Task: In the  document marketing.pdf Use the feature 'and check spelling and grammer' Select the body of letter and change paragraph spacing to  'Double' Select the word  Hello and change the font size to  25
Action: Mouse moved to (343, 437)
Screenshot: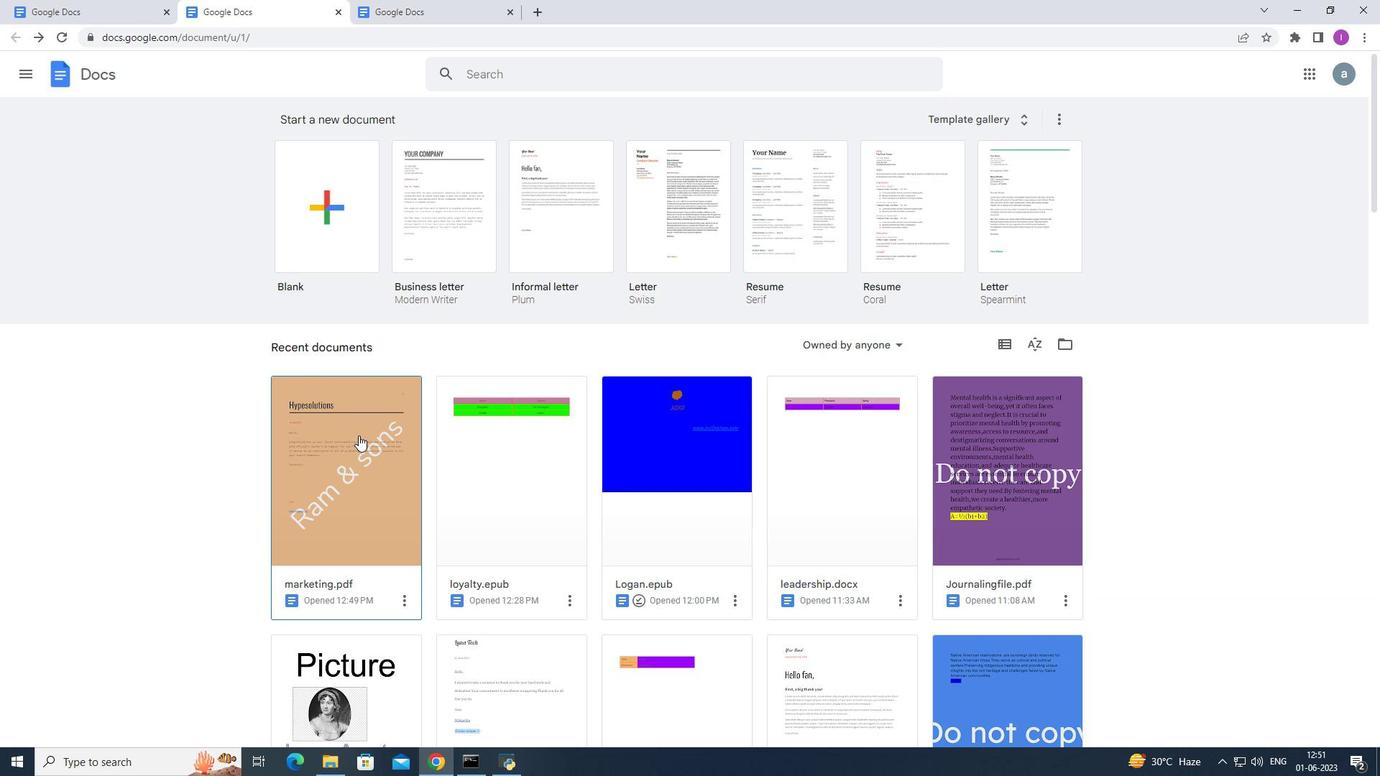 
Action: Mouse pressed left at (343, 437)
Screenshot: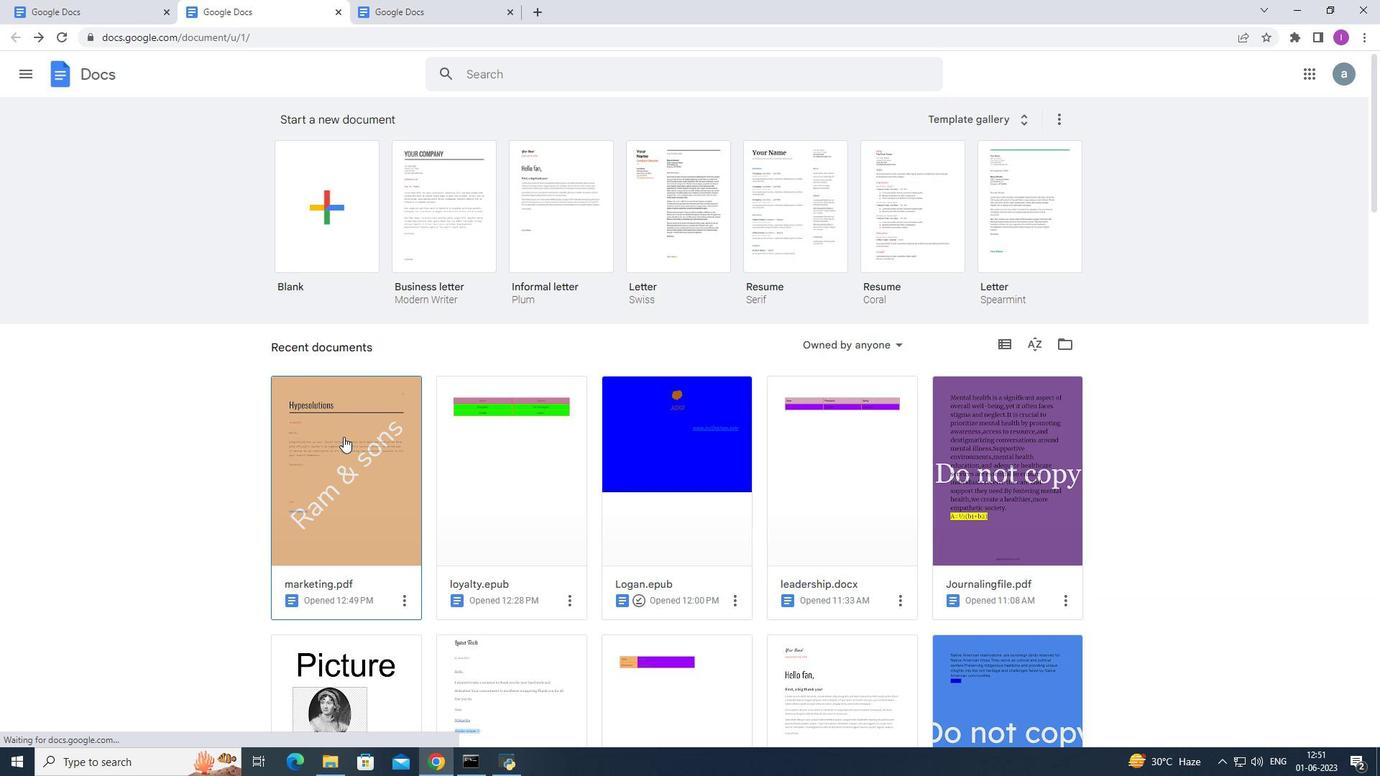 
Action: Mouse moved to (271, 76)
Screenshot: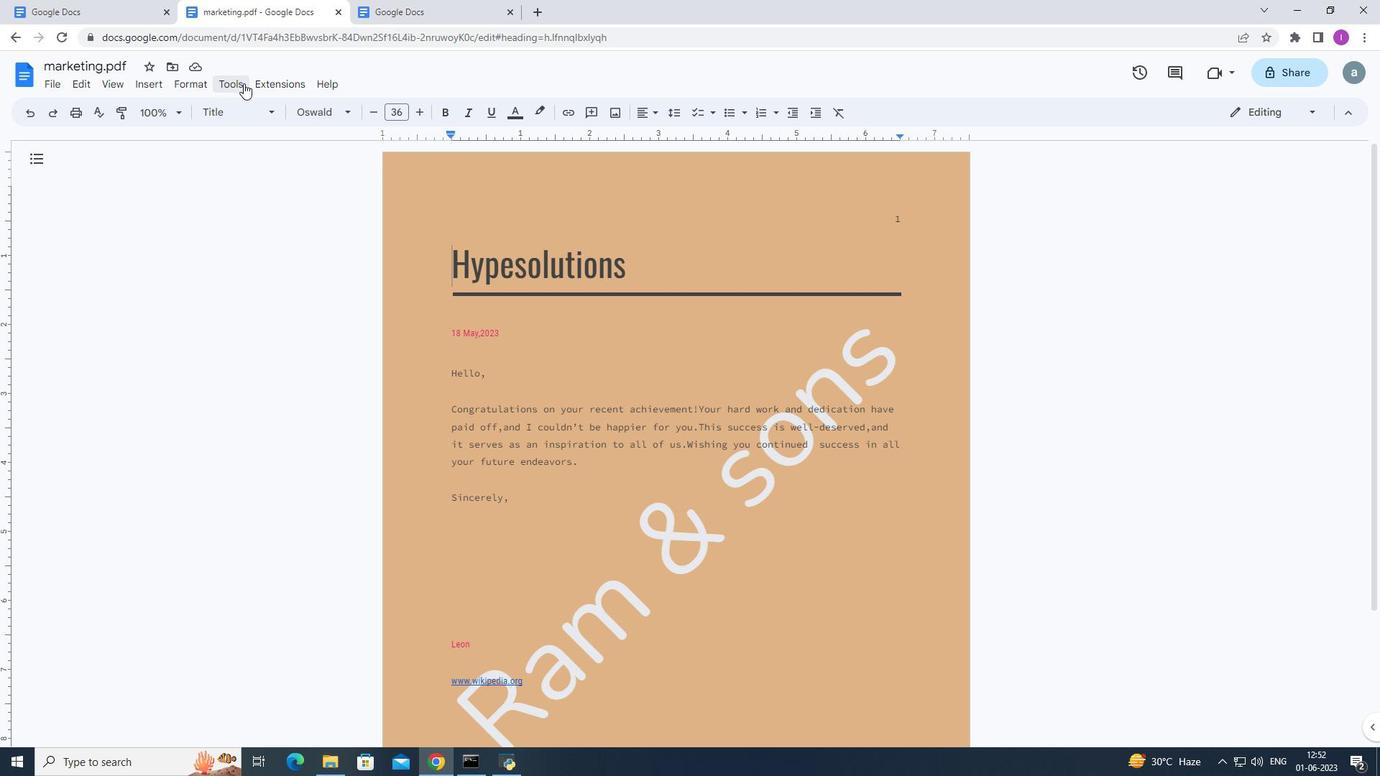 
Action: Mouse pressed left at (271, 76)
Screenshot: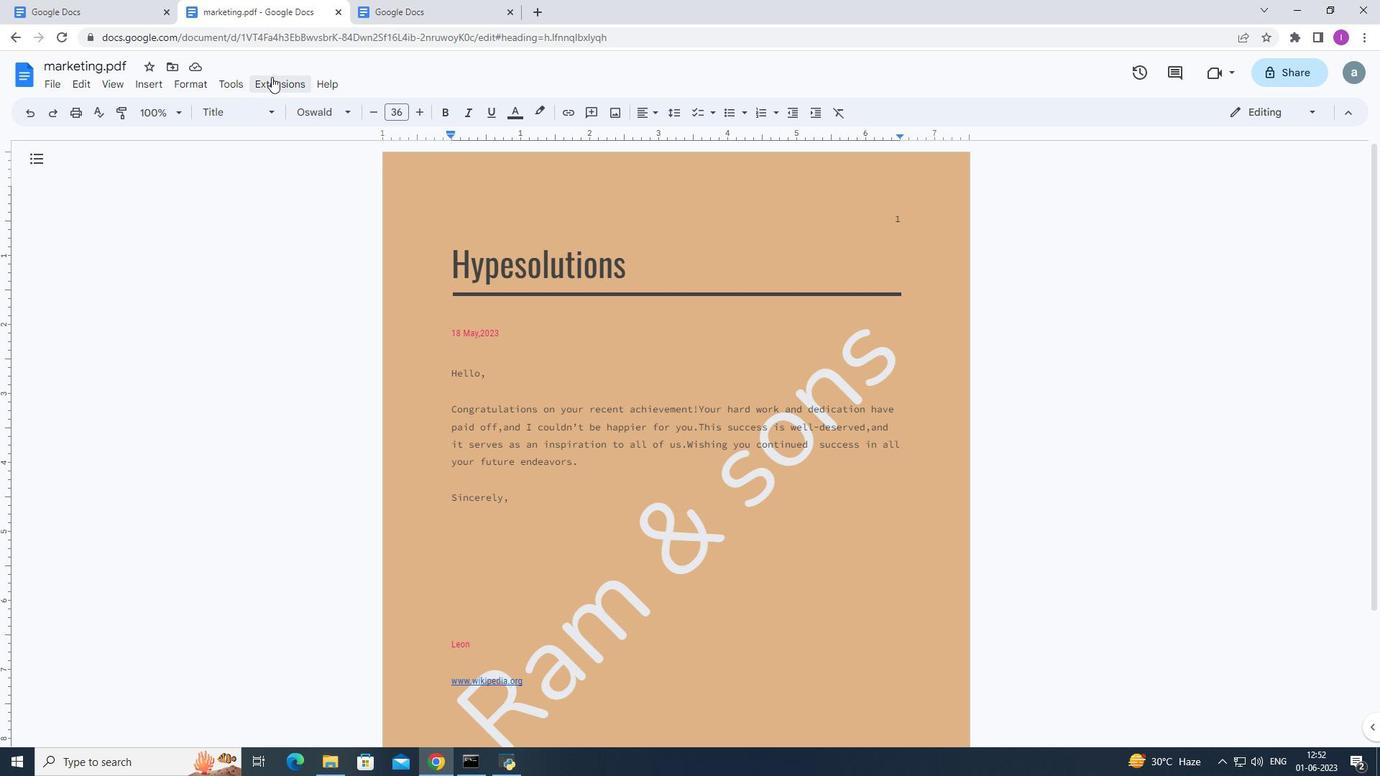 
Action: Mouse moved to (236, 85)
Screenshot: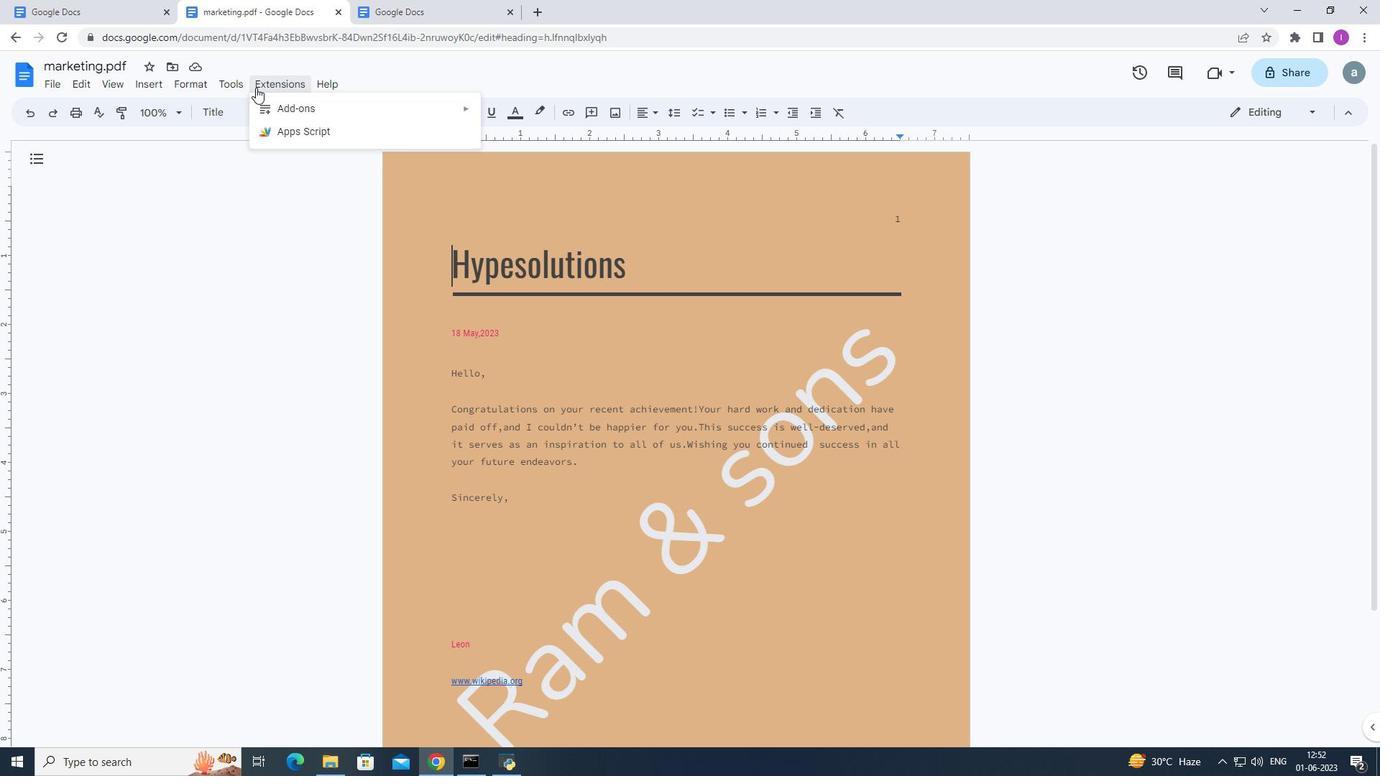 
Action: Mouse pressed left at (236, 85)
Screenshot: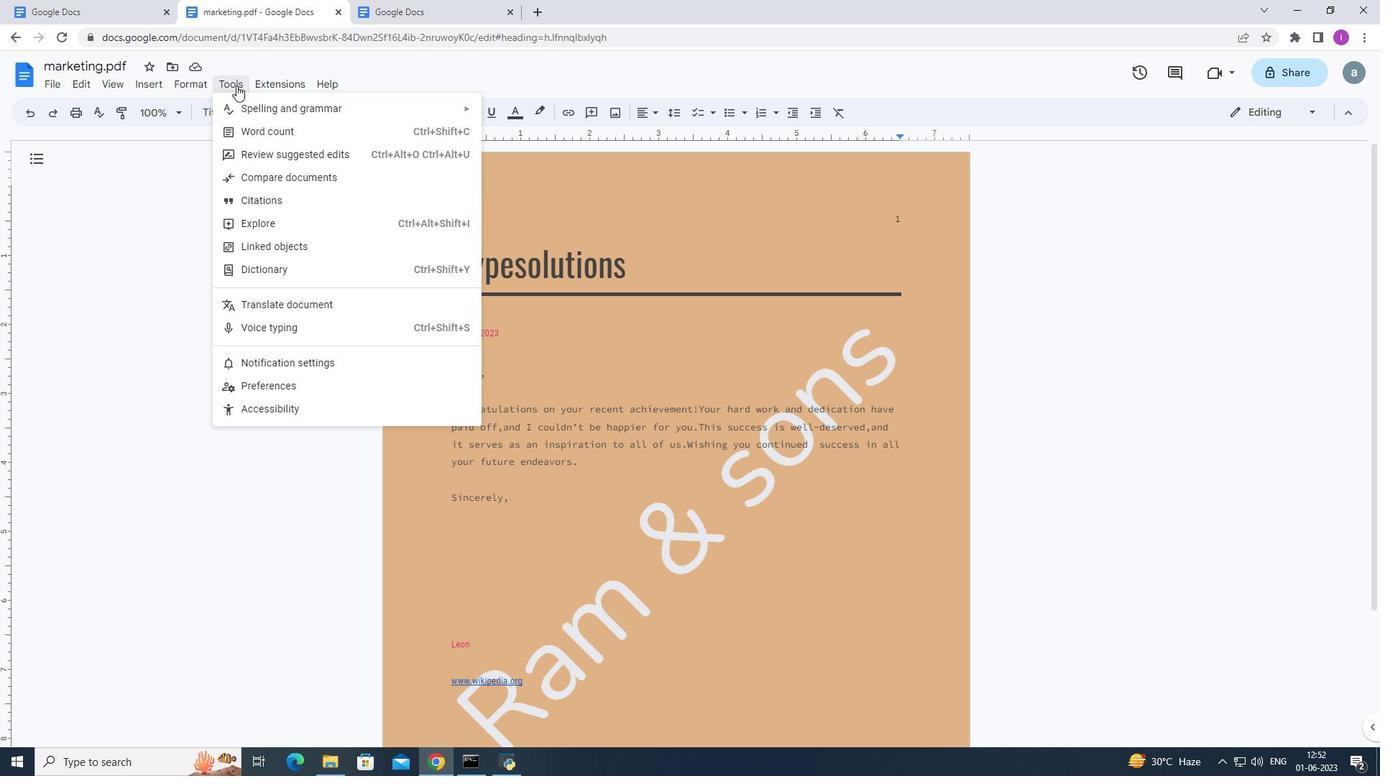 
Action: Mouse pressed left at (236, 85)
Screenshot: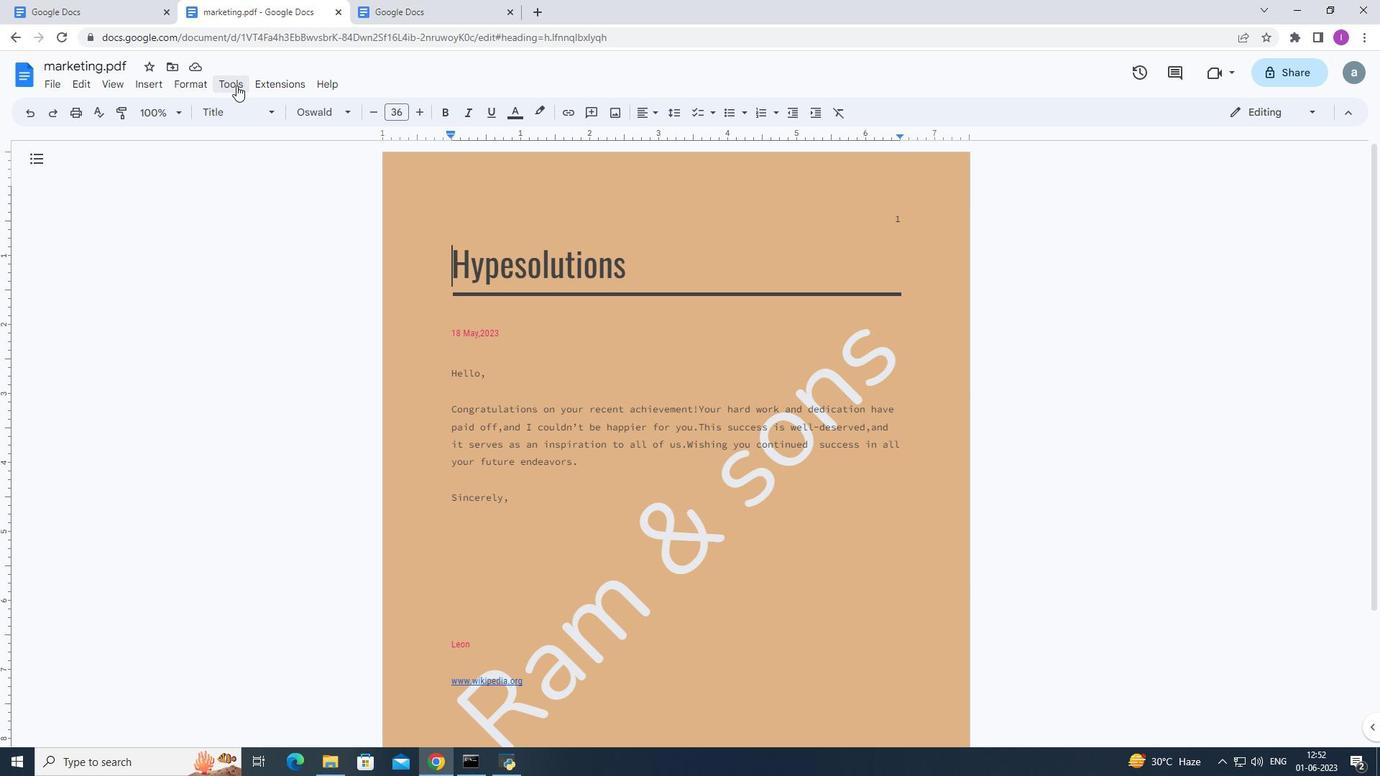 
Action: Mouse moved to (516, 109)
Screenshot: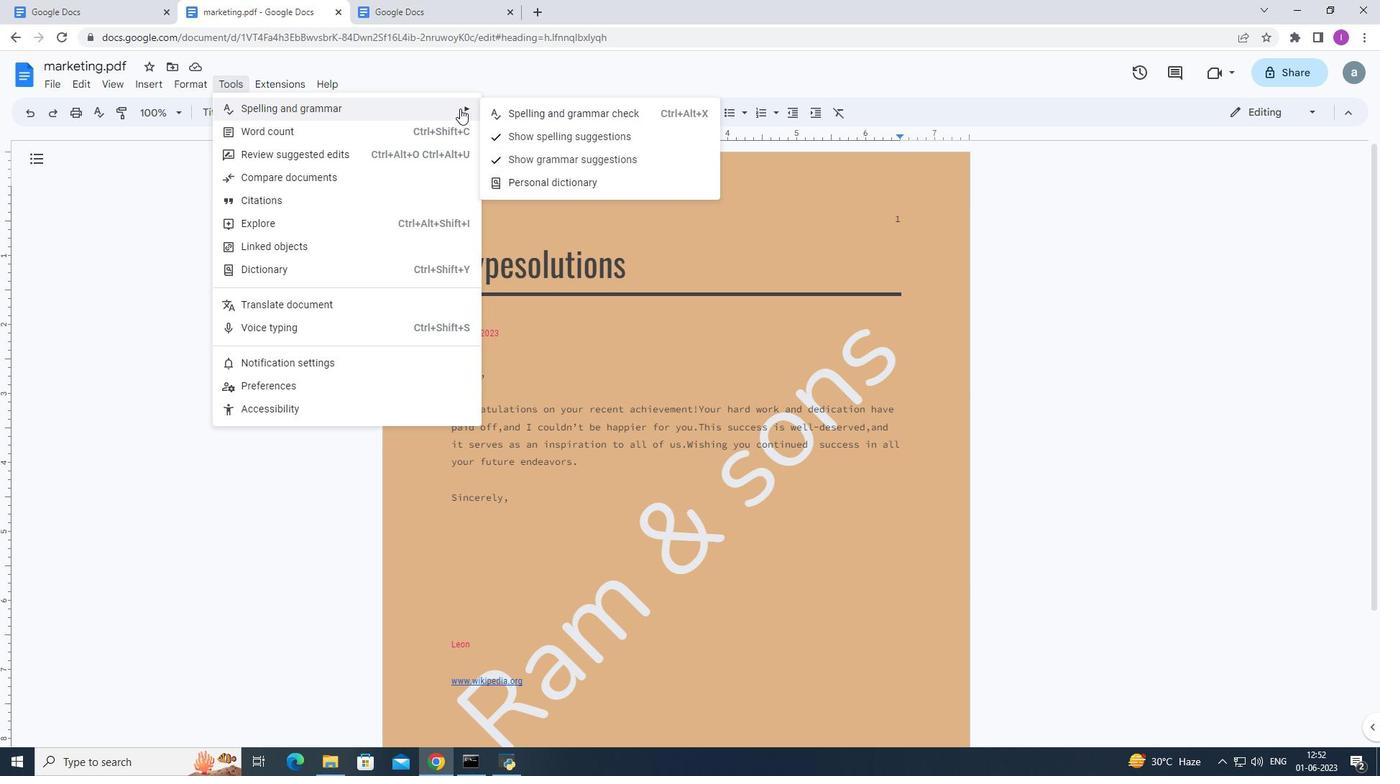 
Action: Mouse pressed left at (516, 109)
Screenshot: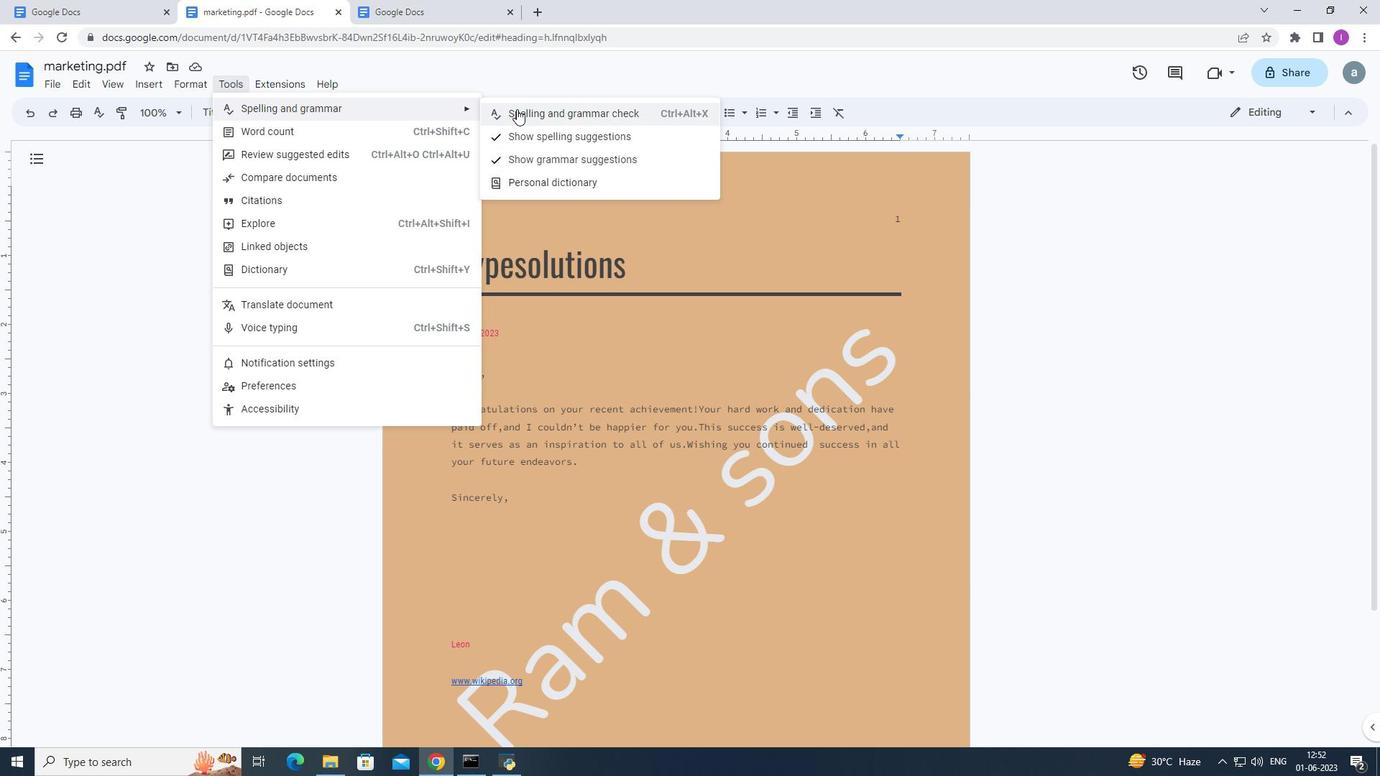 
Action: Mouse moved to (444, 367)
Screenshot: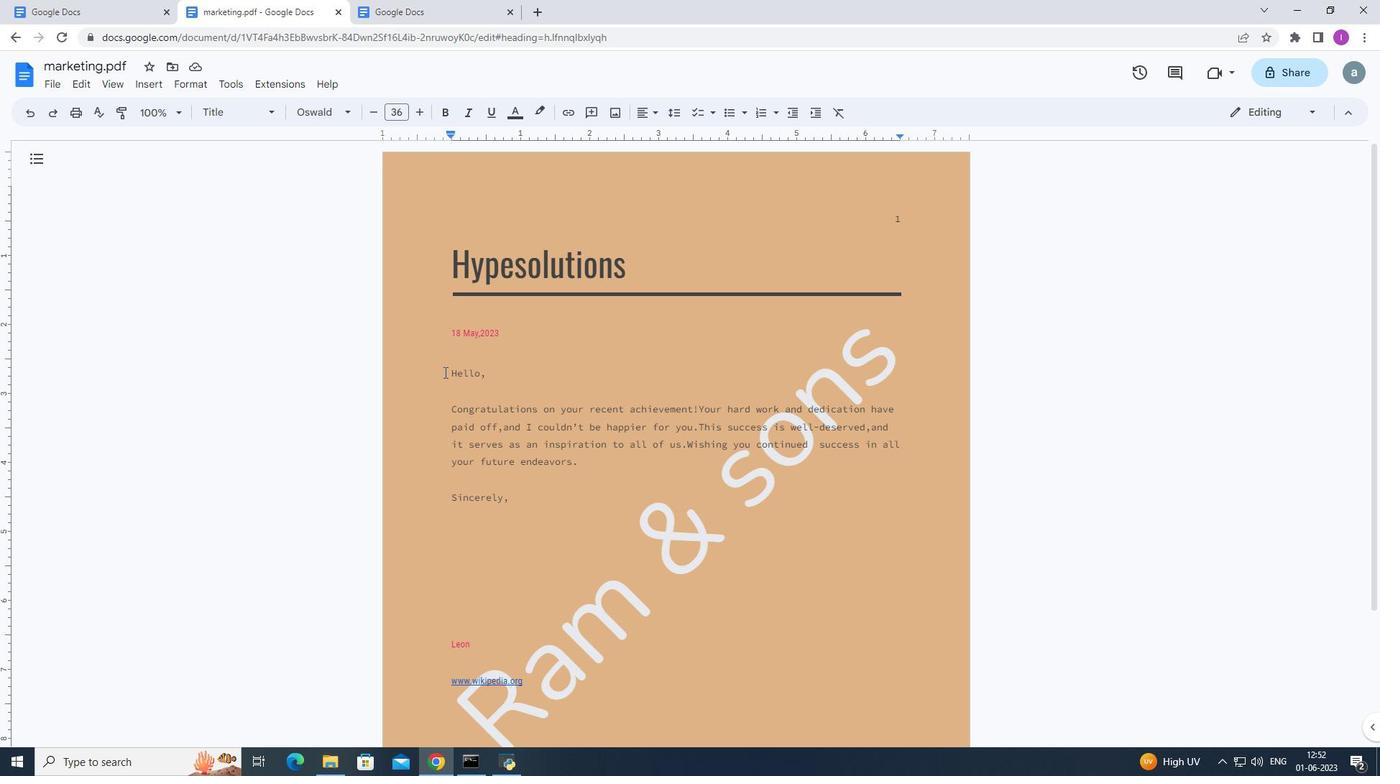 
Action: Mouse pressed left at (444, 367)
Screenshot: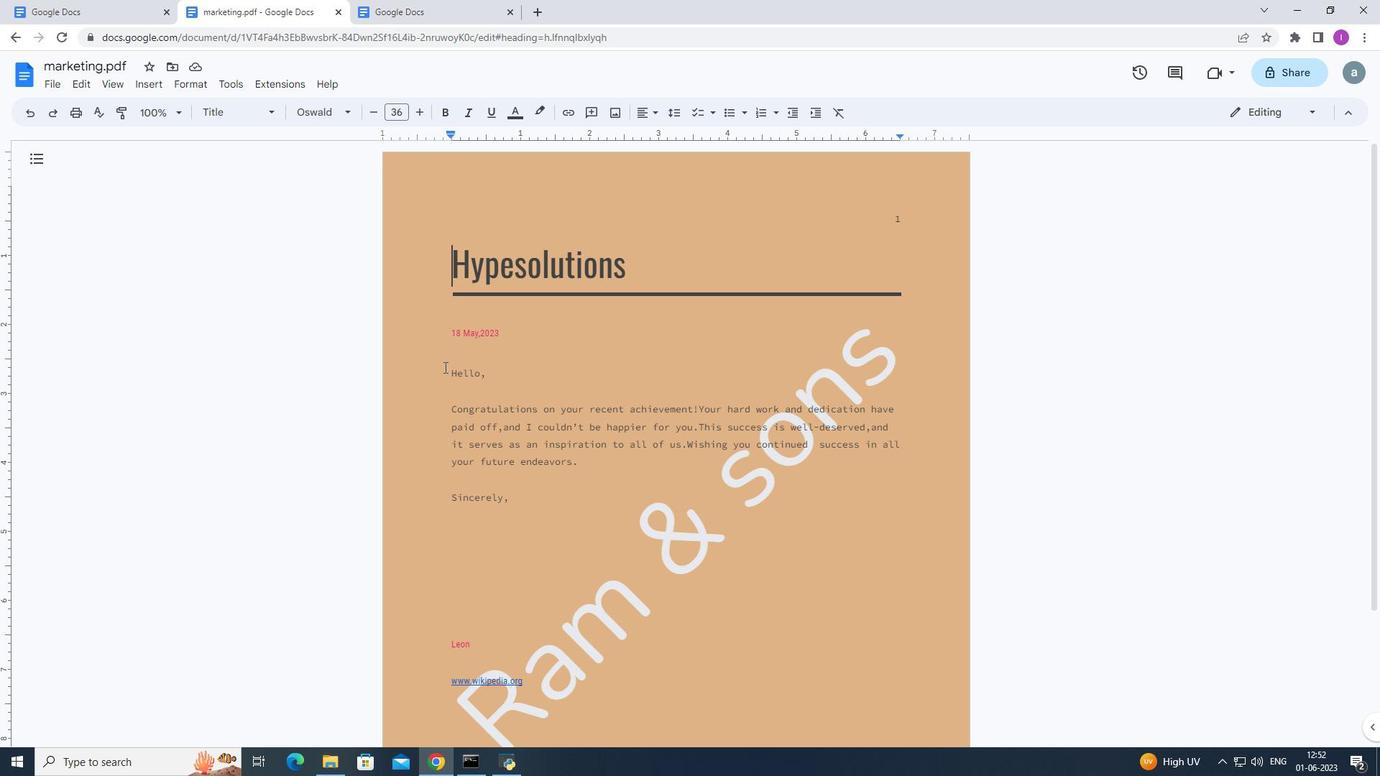 
Action: Mouse moved to (676, 109)
Screenshot: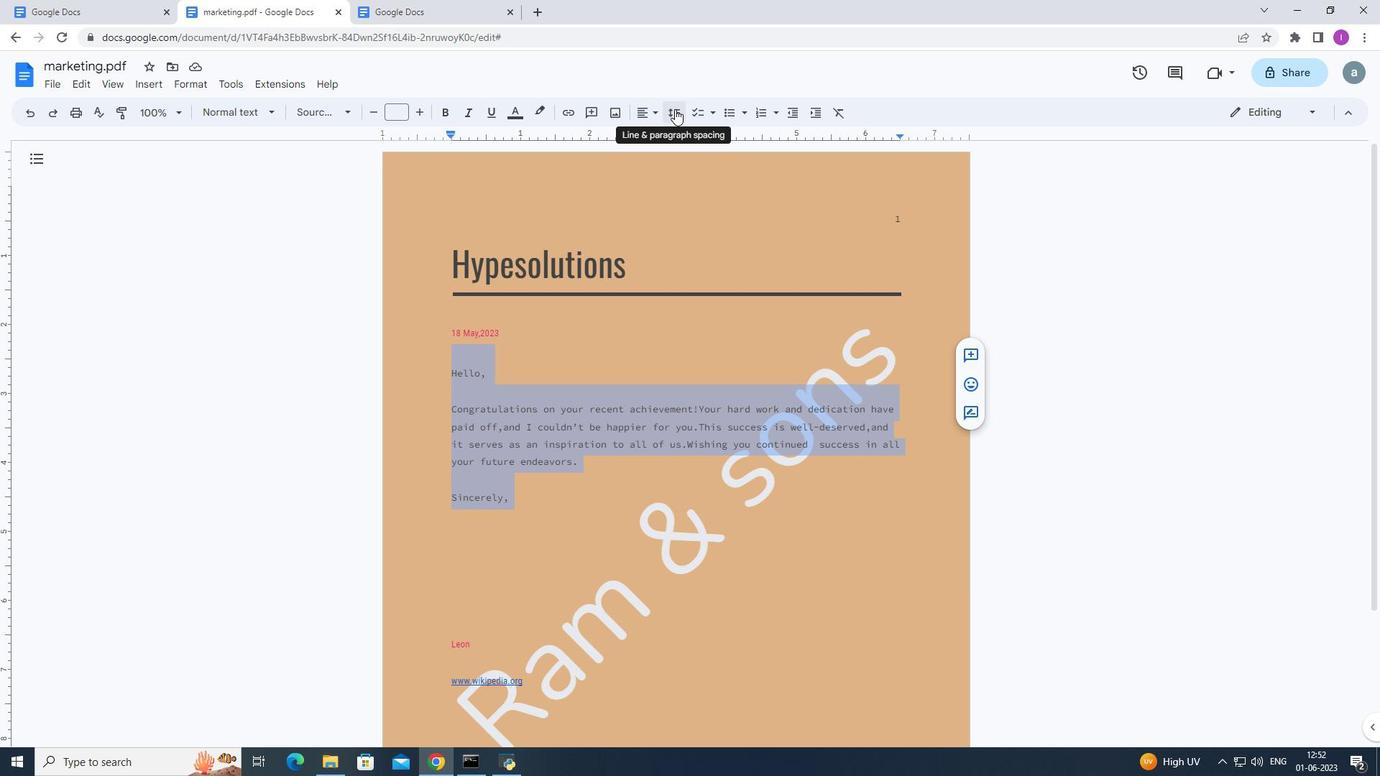 
Action: Mouse pressed left at (676, 109)
Screenshot: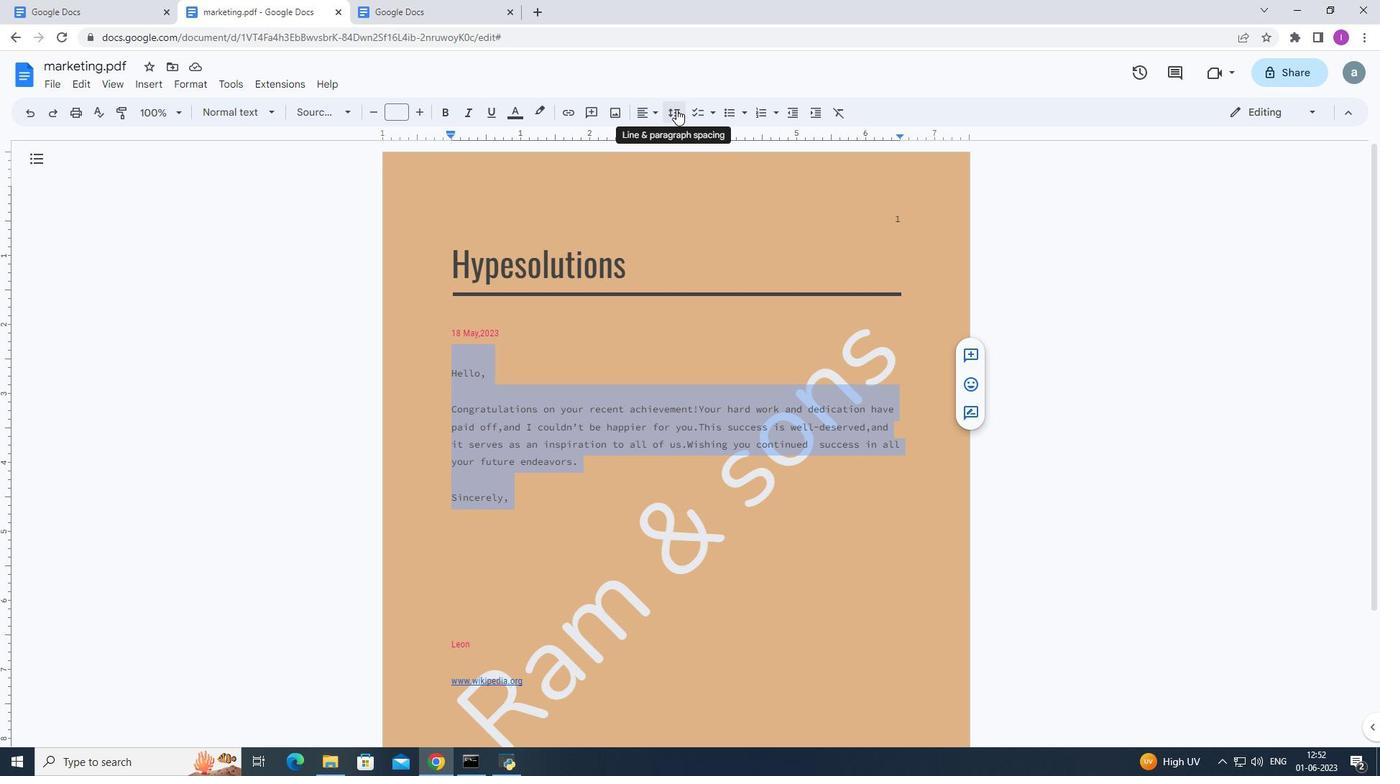
Action: Mouse moved to (702, 212)
Screenshot: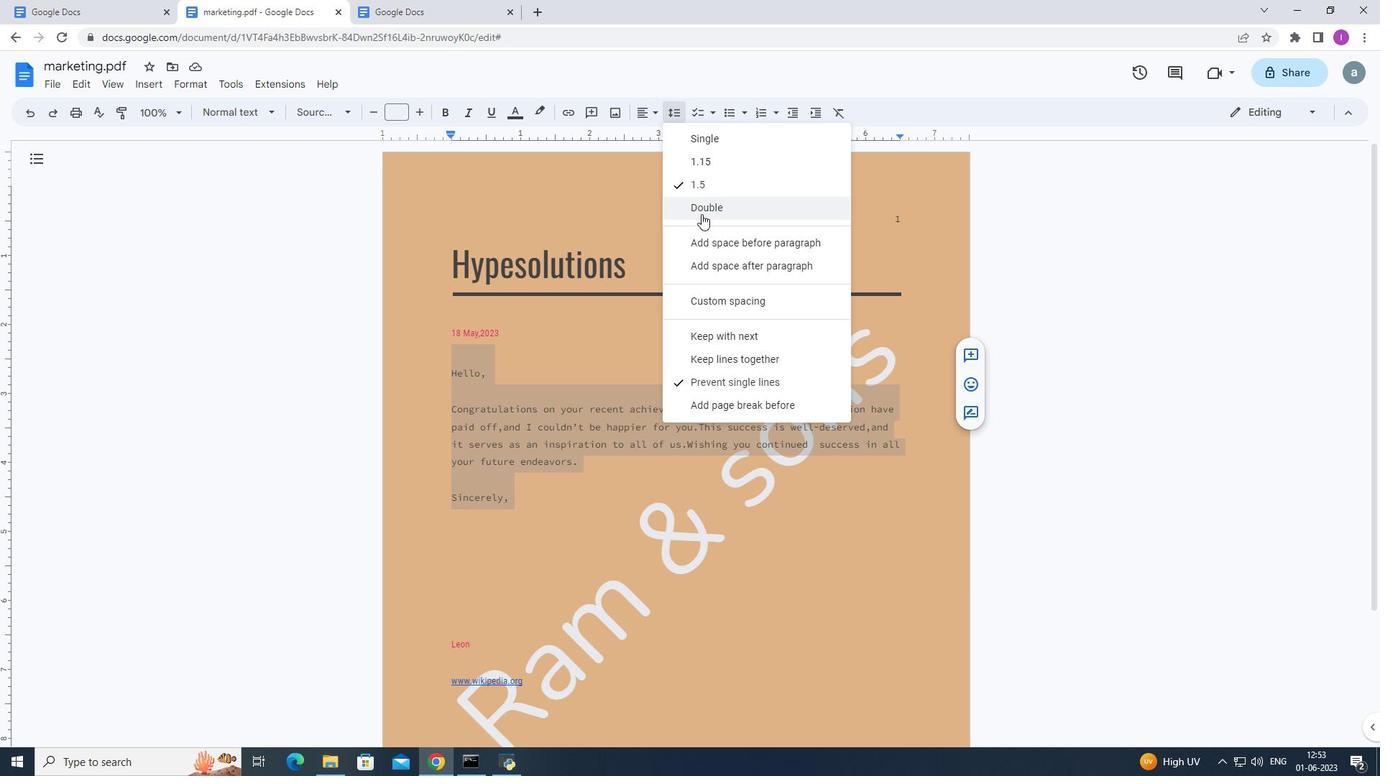 
Action: Mouse pressed left at (702, 212)
Screenshot: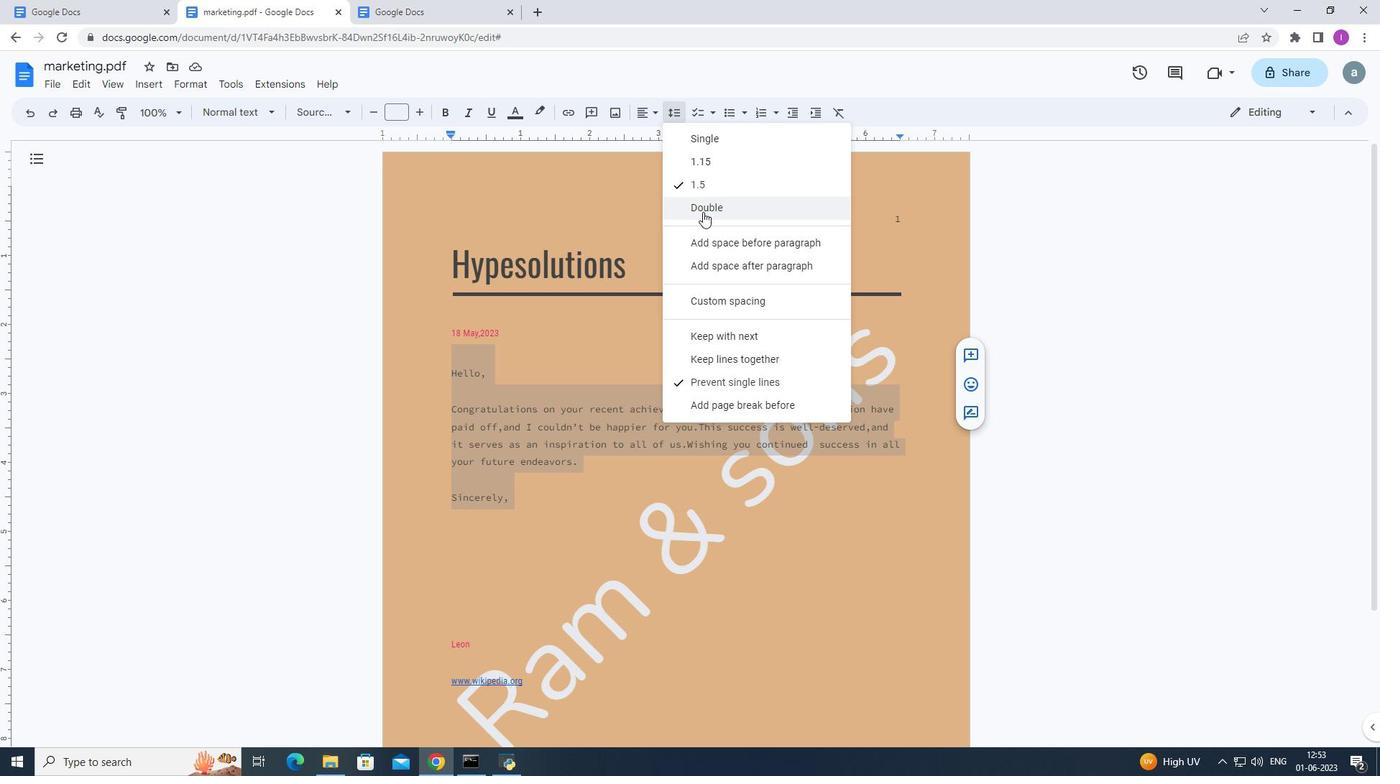 
Action: Mouse moved to (278, 355)
Screenshot: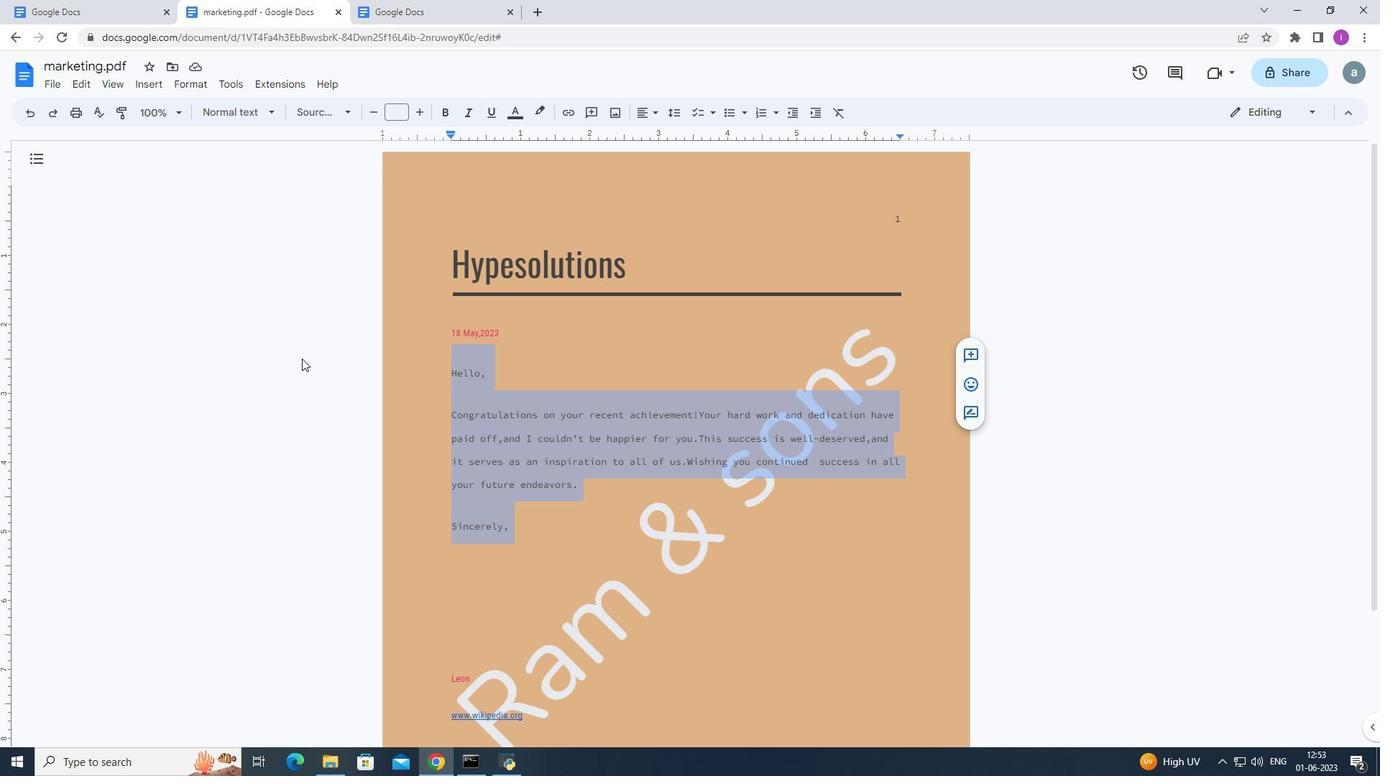 
Action: Mouse pressed left at (278, 355)
Screenshot: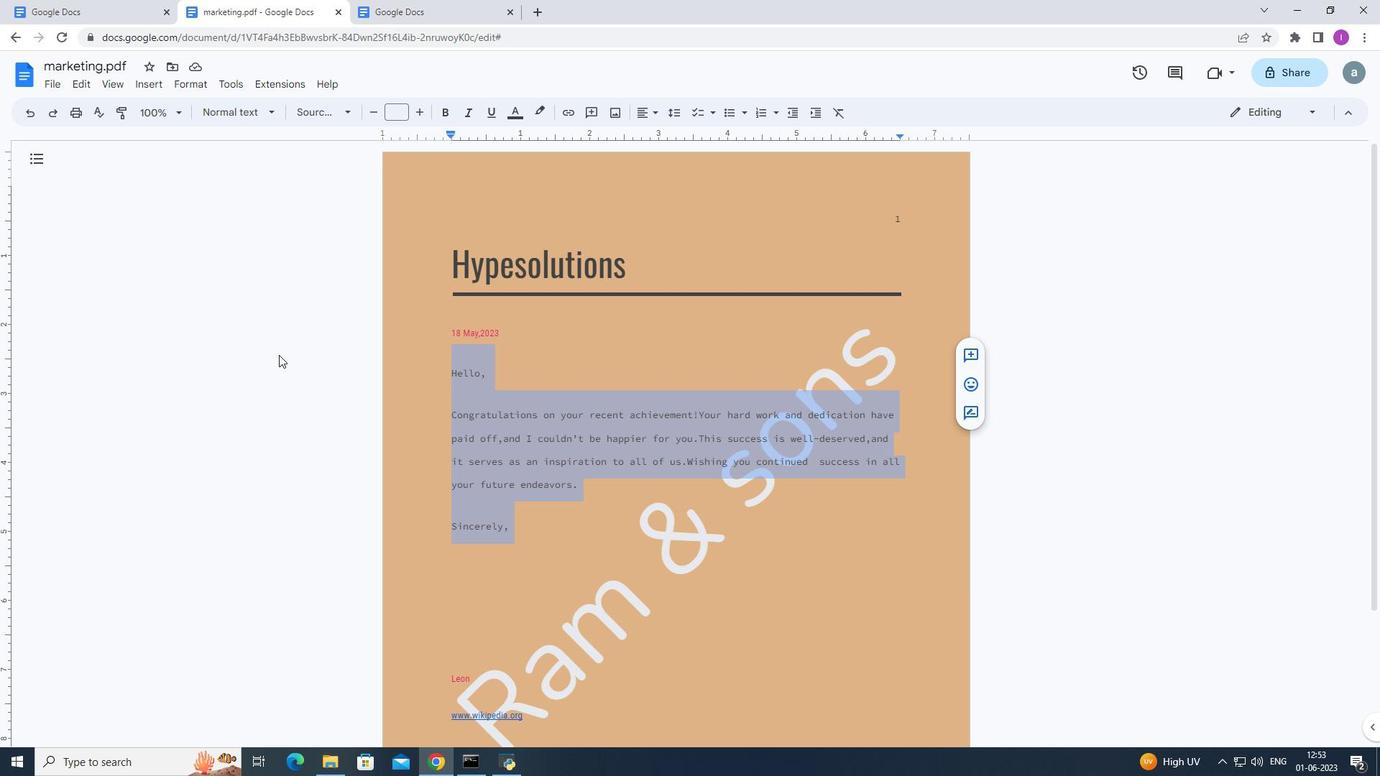
Action: Mouse moved to (511, 370)
Screenshot: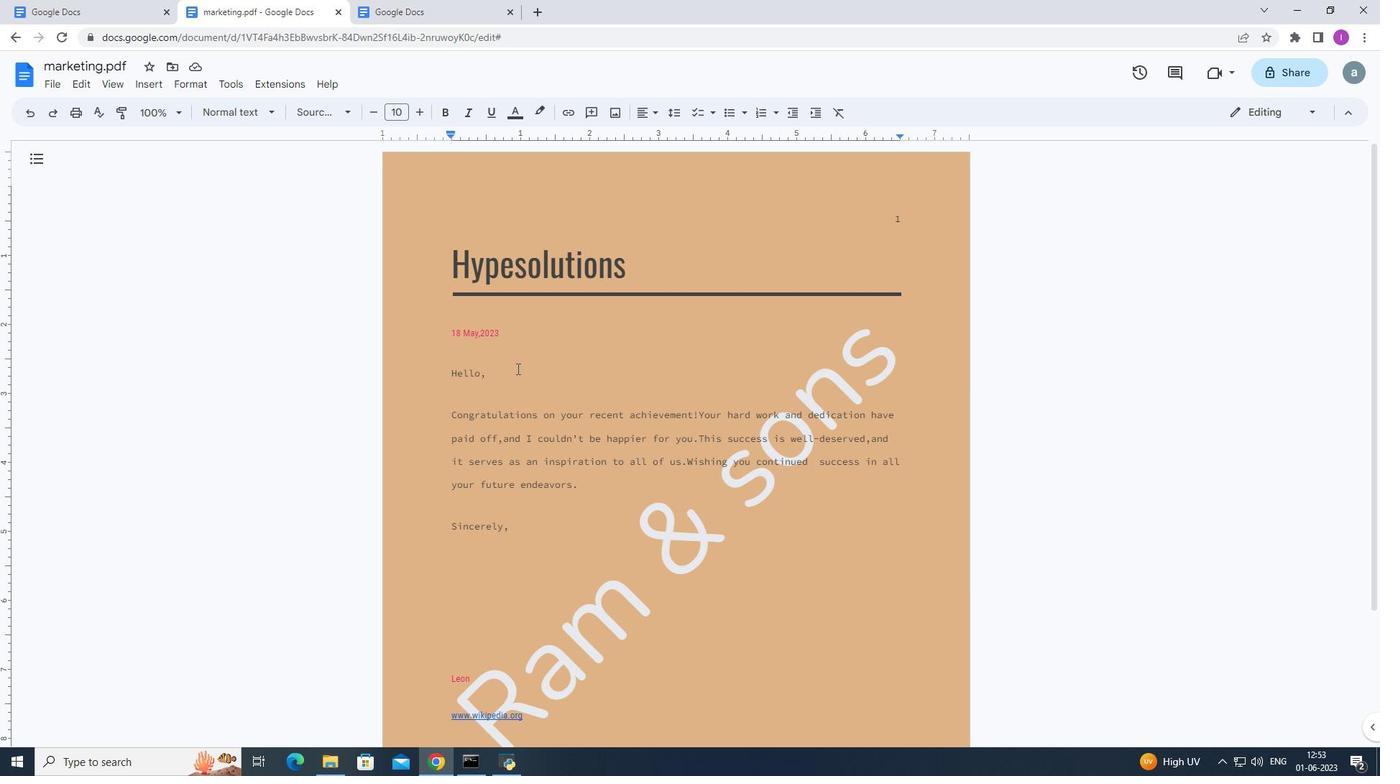 
Action: Mouse pressed left at (511, 370)
Screenshot: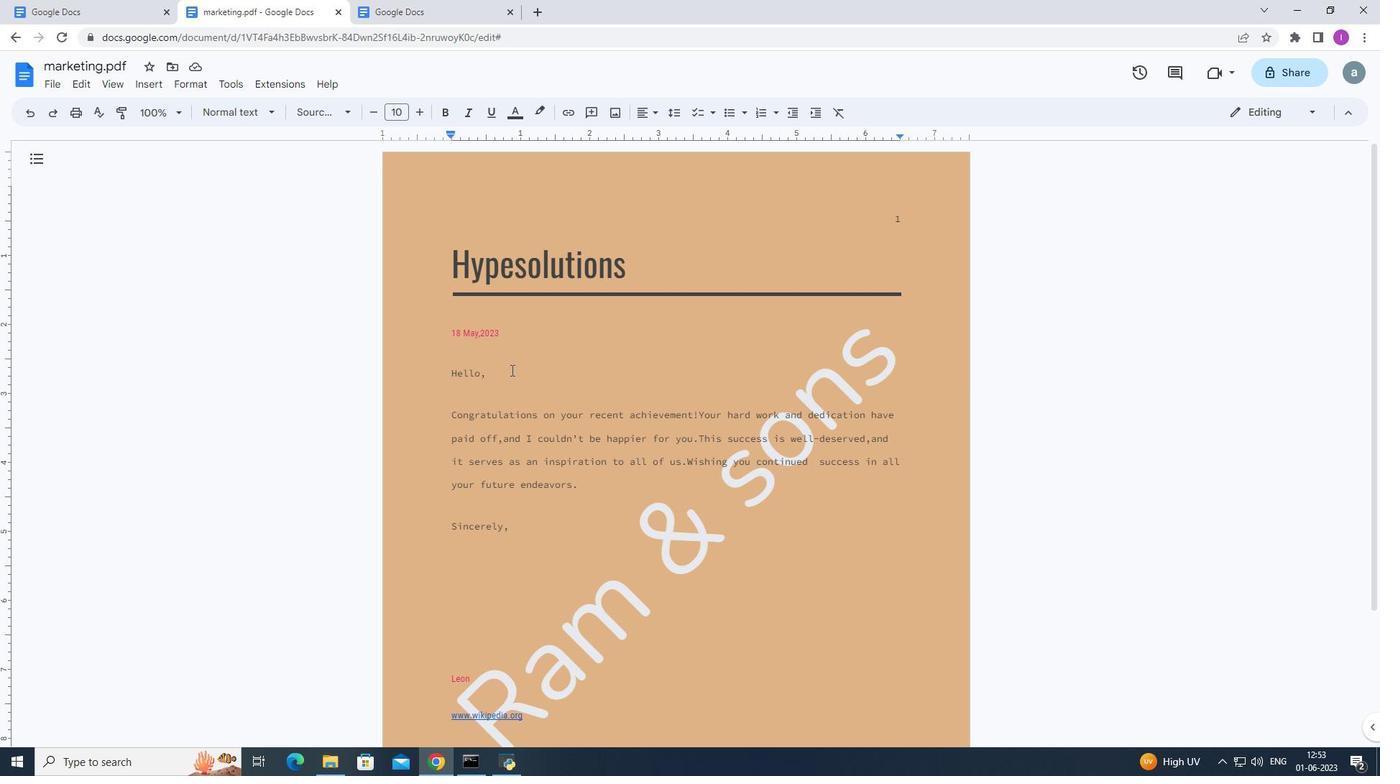 
Action: Mouse moved to (401, 113)
Screenshot: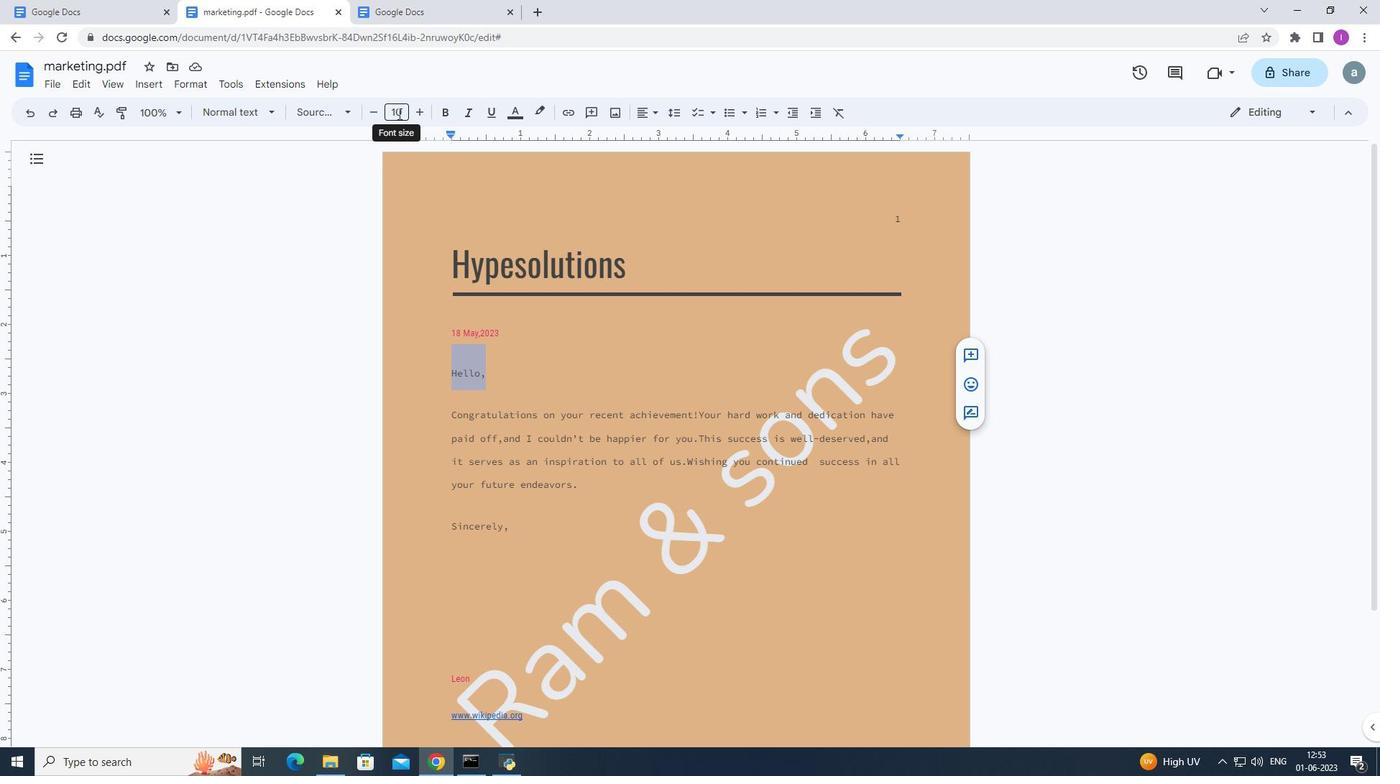 
Action: Mouse pressed left at (401, 113)
Screenshot: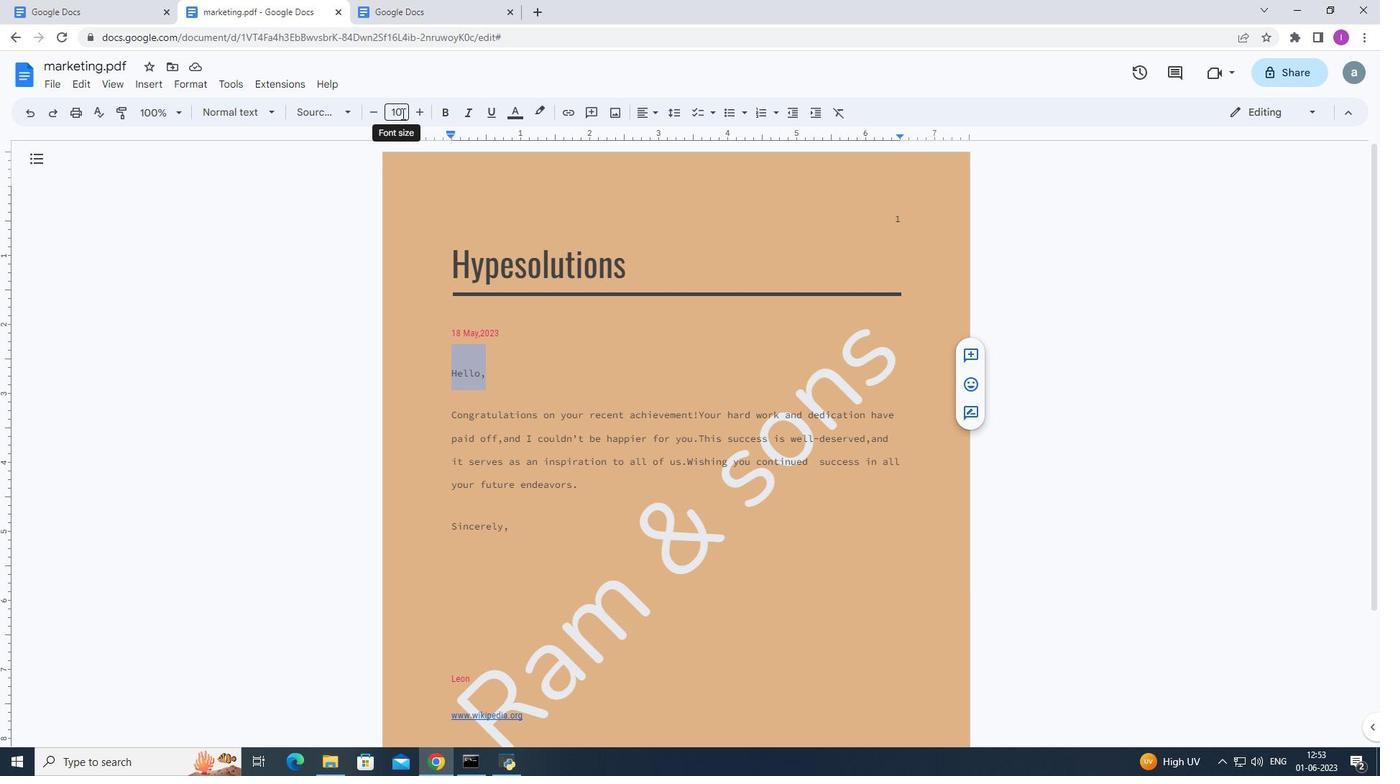 
Action: Mouse moved to (391, 119)
Screenshot: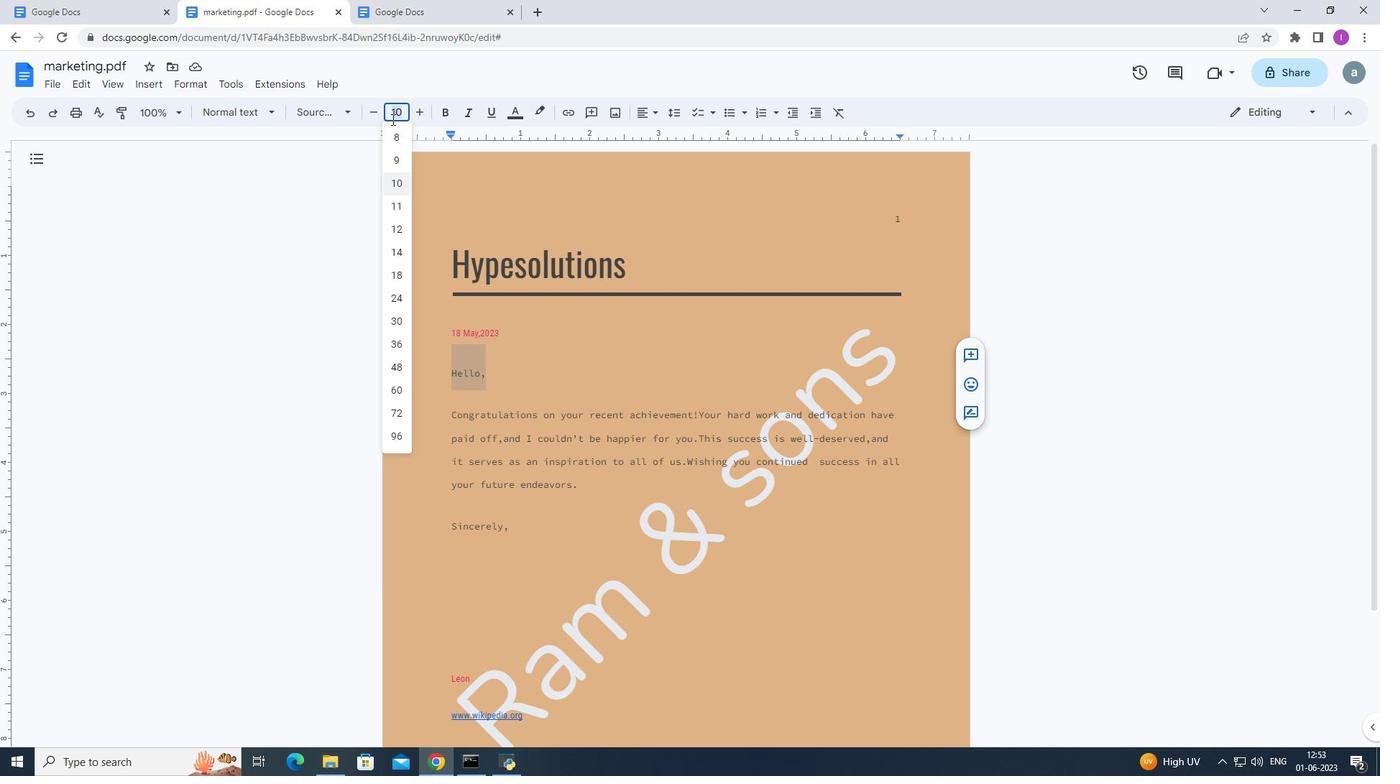 
Action: Key pressed 25
Screenshot: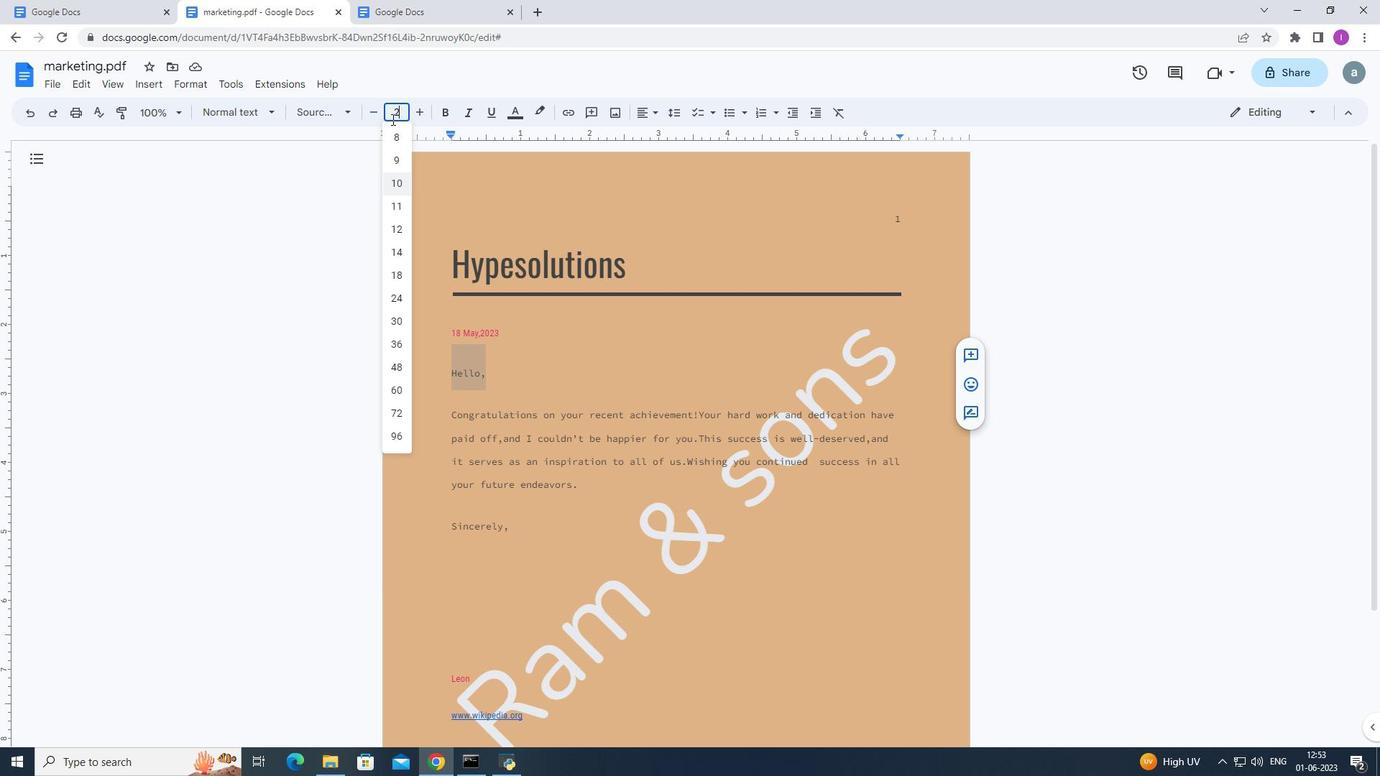
Action: Mouse moved to (383, 122)
Screenshot: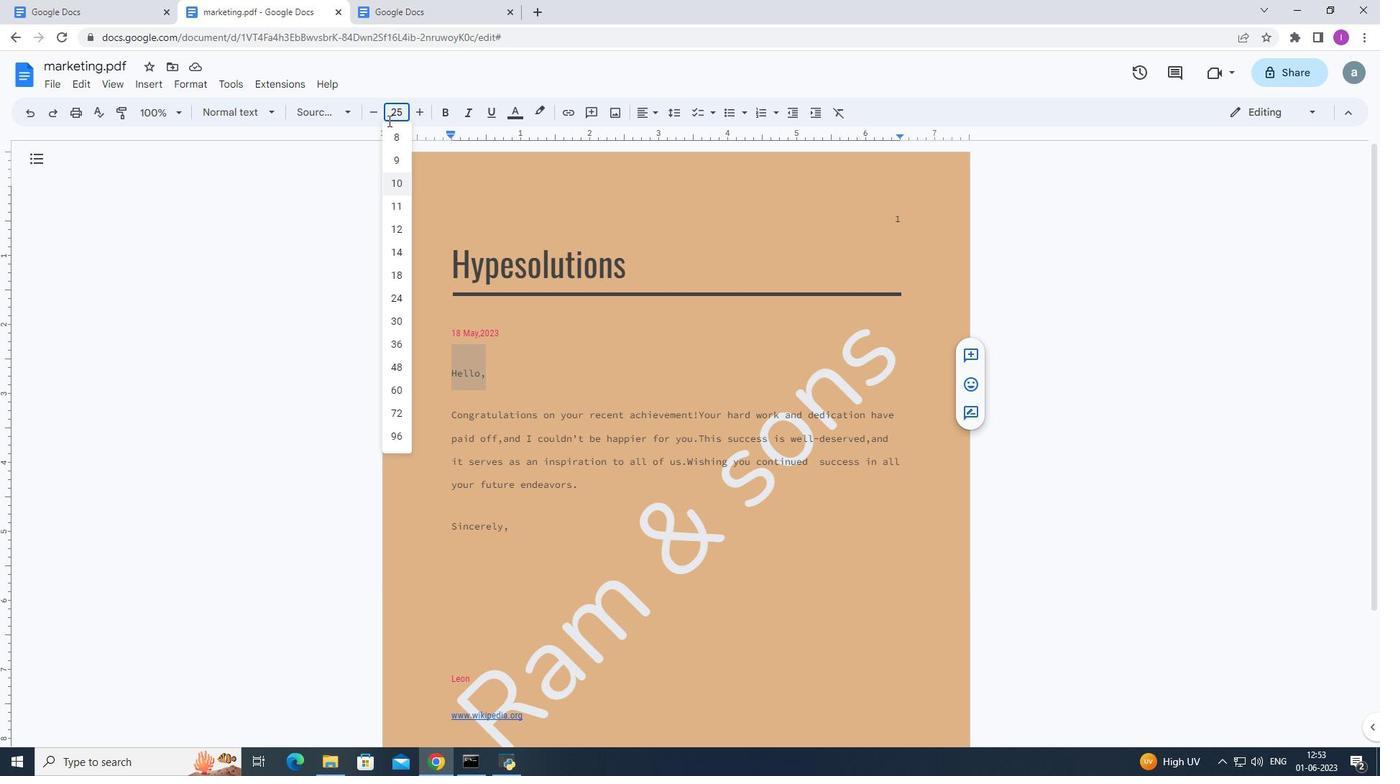 
Action: Key pressed <Key.enter>
Screenshot: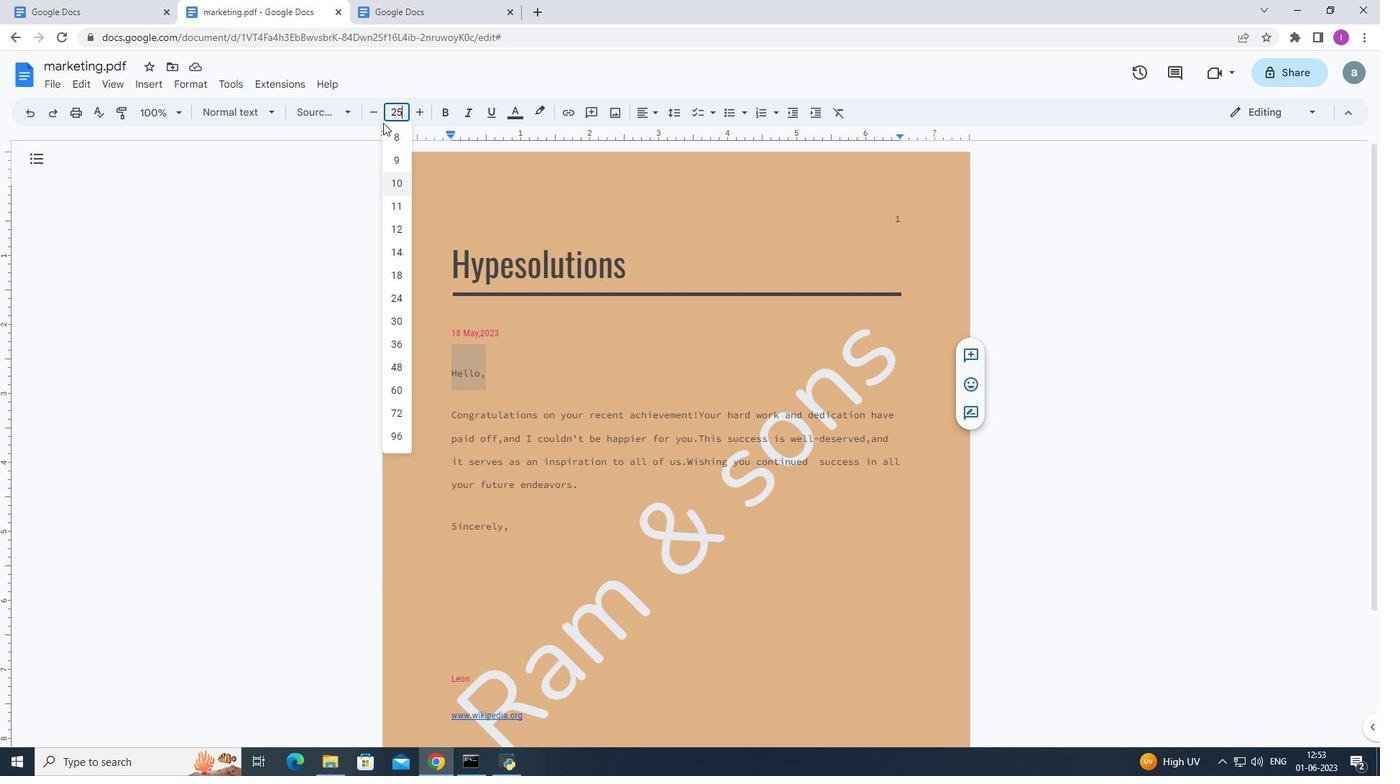 
Action: Mouse moved to (157, 393)
Screenshot: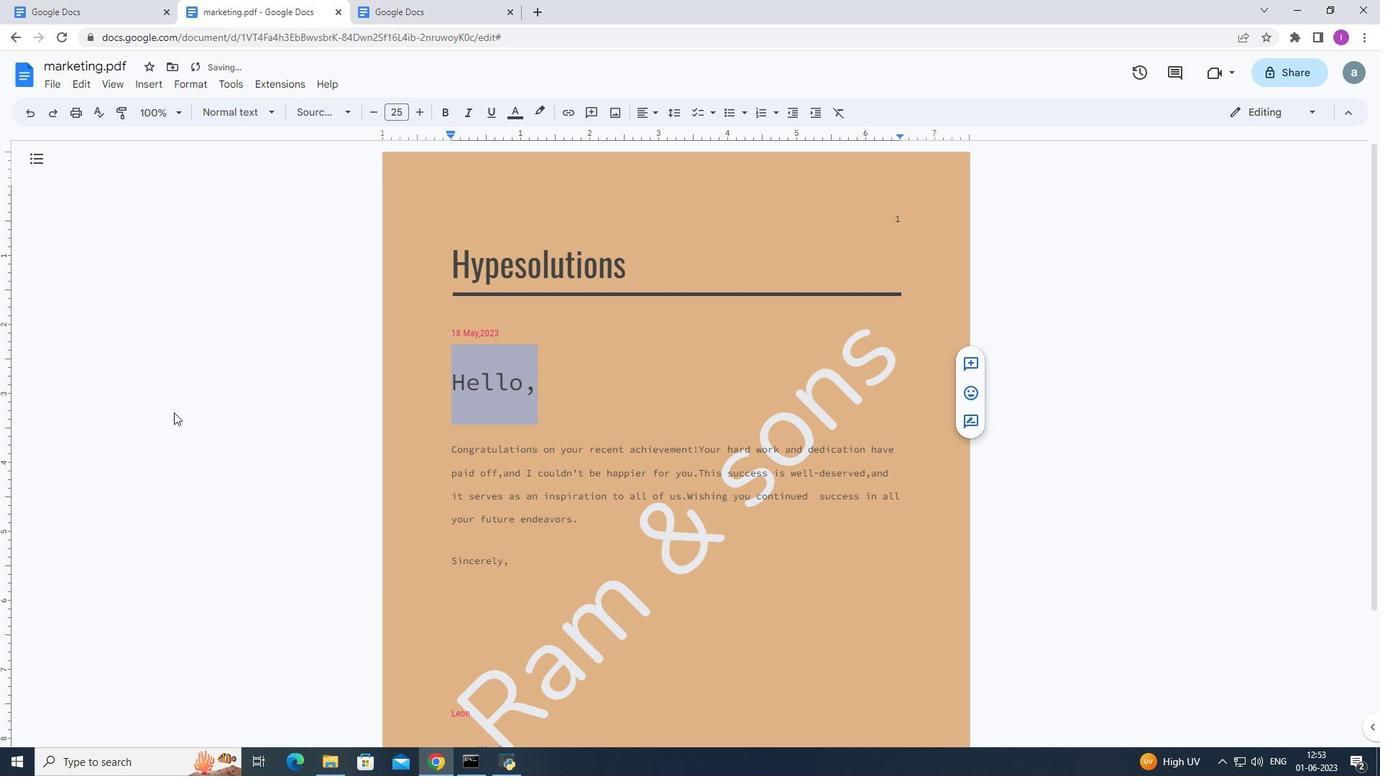 
Action: Mouse pressed left at (157, 393)
Screenshot: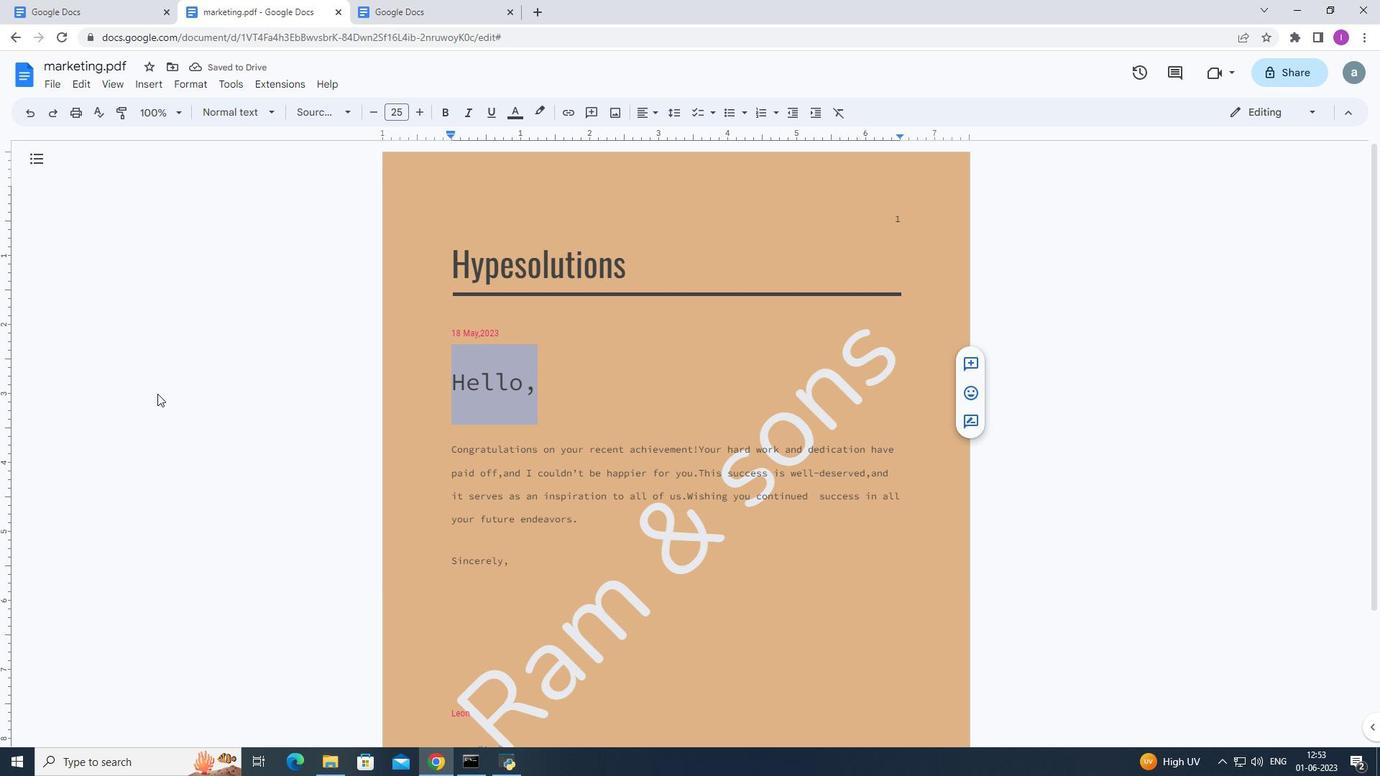 
Action: Mouse moved to (517, 238)
Screenshot: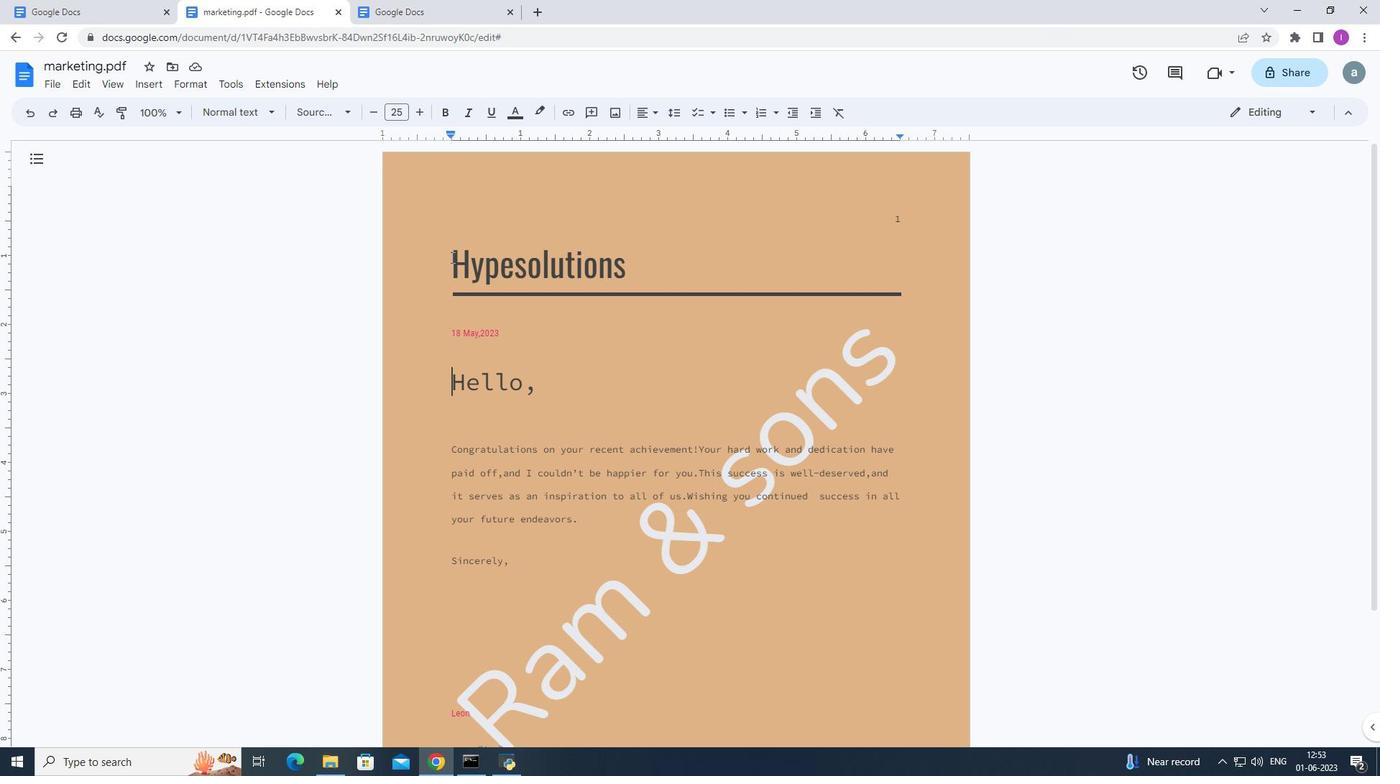 
